 Task: Set and save  "Maximum motion vector search range" for "H.264/MPEG-4 Part 10/AVC encoder (x264 10-bit)" to 16.
Action: Mouse moved to (132, 16)
Screenshot: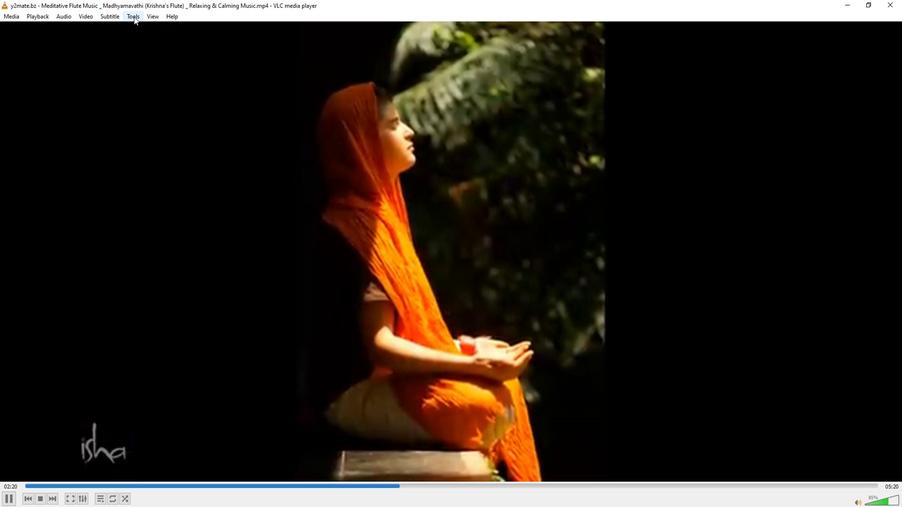 
Action: Mouse pressed left at (132, 16)
Screenshot: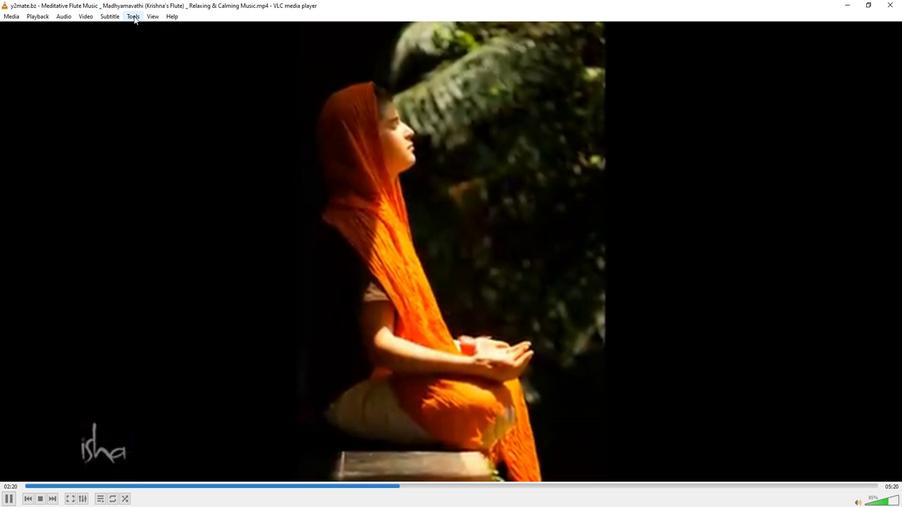 
Action: Mouse moved to (153, 127)
Screenshot: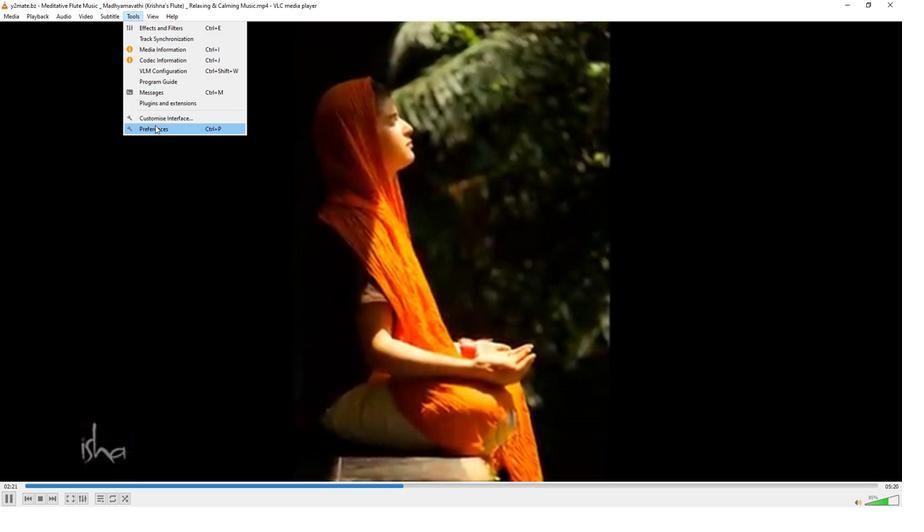 
Action: Mouse pressed left at (153, 127)
Screenshot: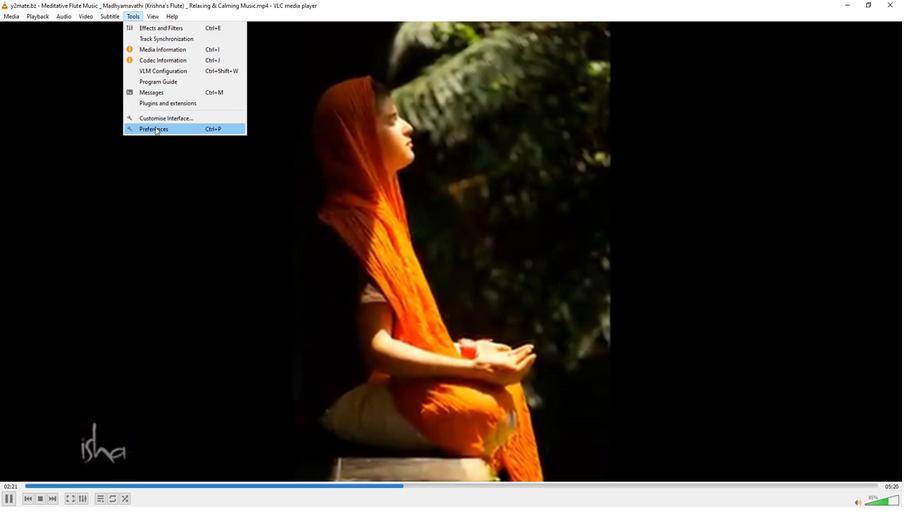 
Action: Mouse moved to (298, 414)
Screenshot: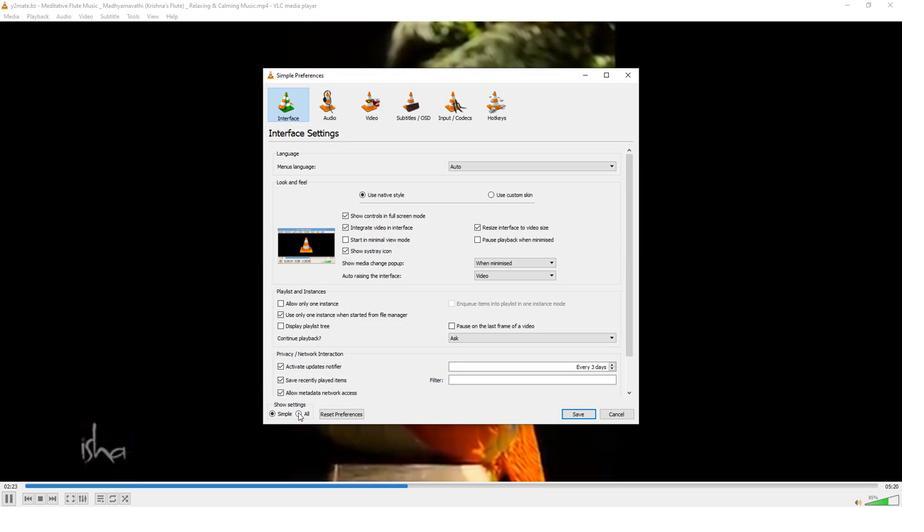 
Action: Mouse pressed left at (298, 414)
Screenshot: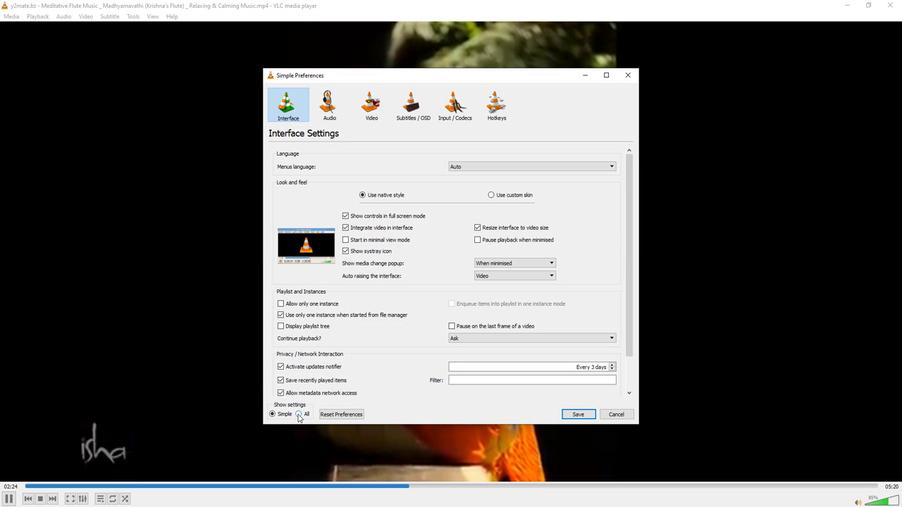 
Action: Mouse moved to (285, 320)
Screenshot: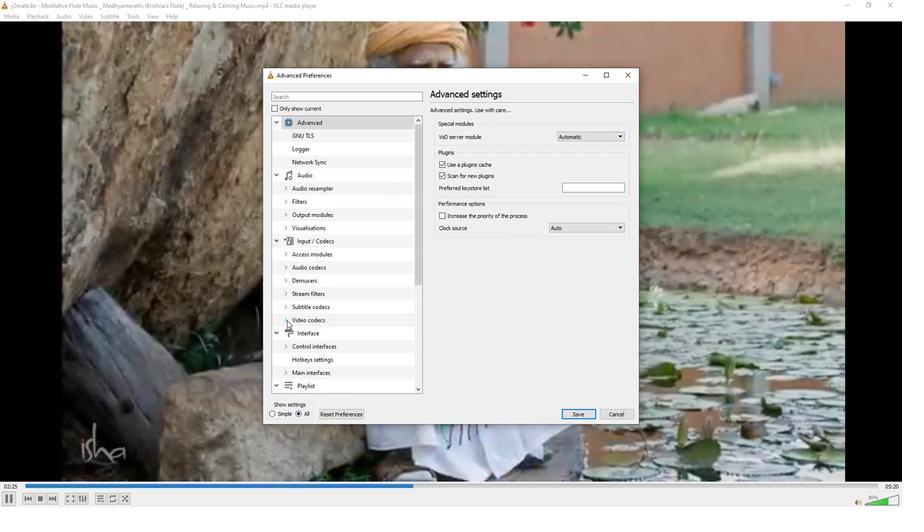 
Action: Mouse pressed left at (285, 320)
Screenshot: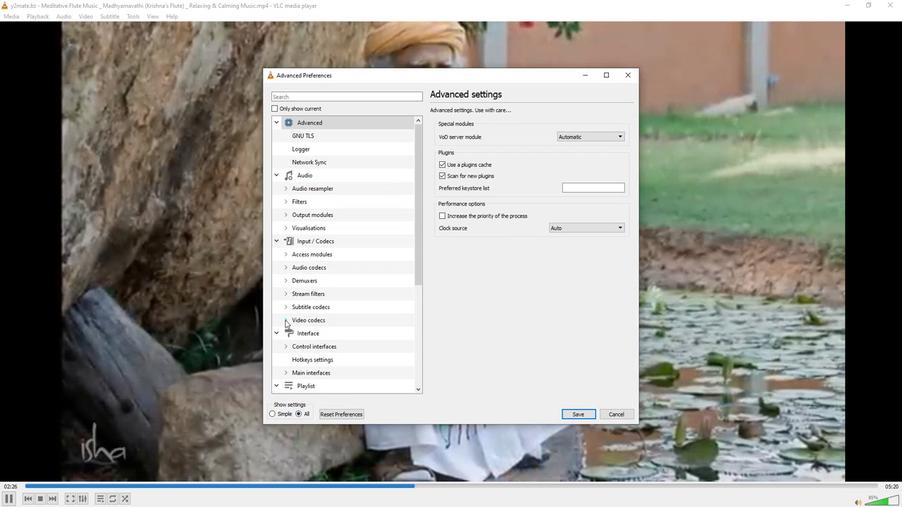 
Action: Mouse moved to (292, 321)
Screenshot: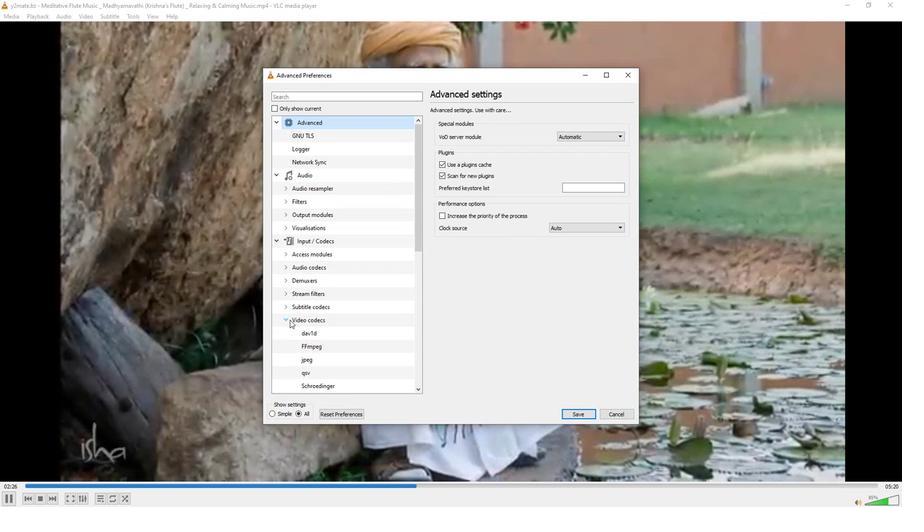 
Action: Mouse scrolled (292, 321) with delta (0, 0)
Screenshot: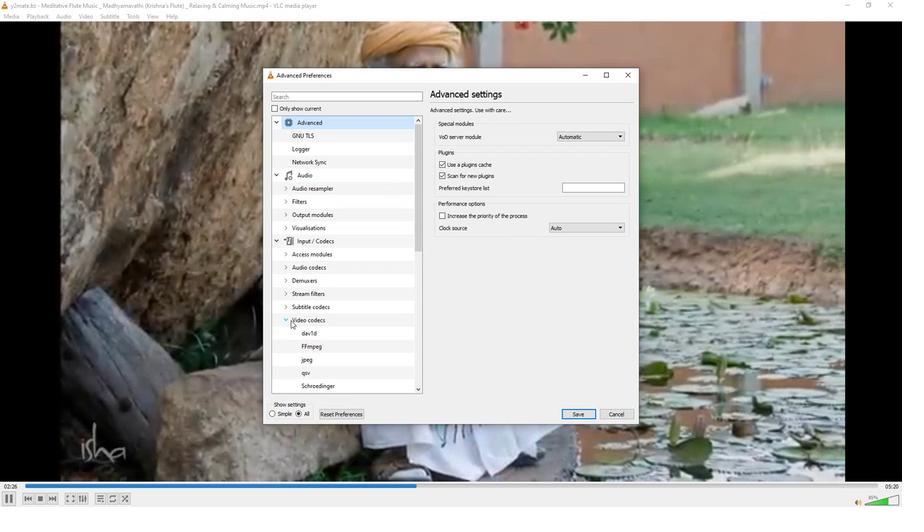 
Action: Mouse moved to (294, 322)
Screenshot: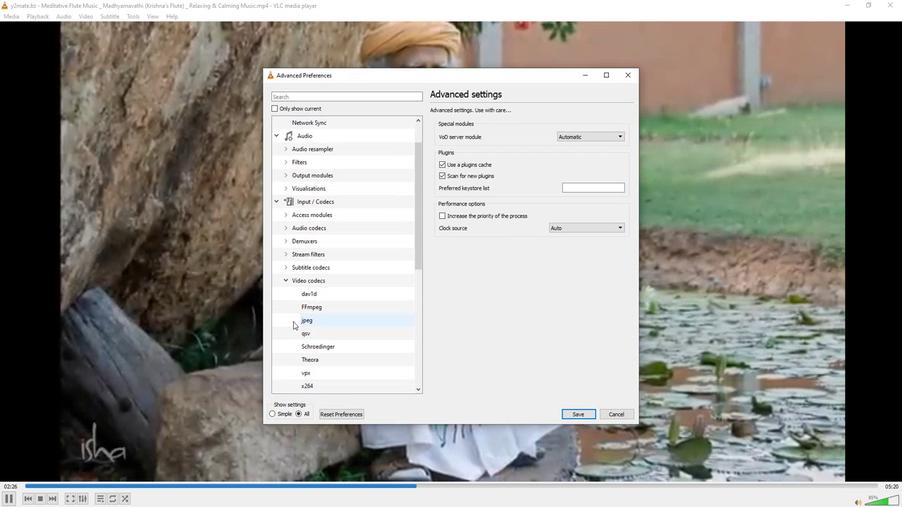 
Action: Mouse scrolled (294, 321) with delta (0, 0)
Screenshot: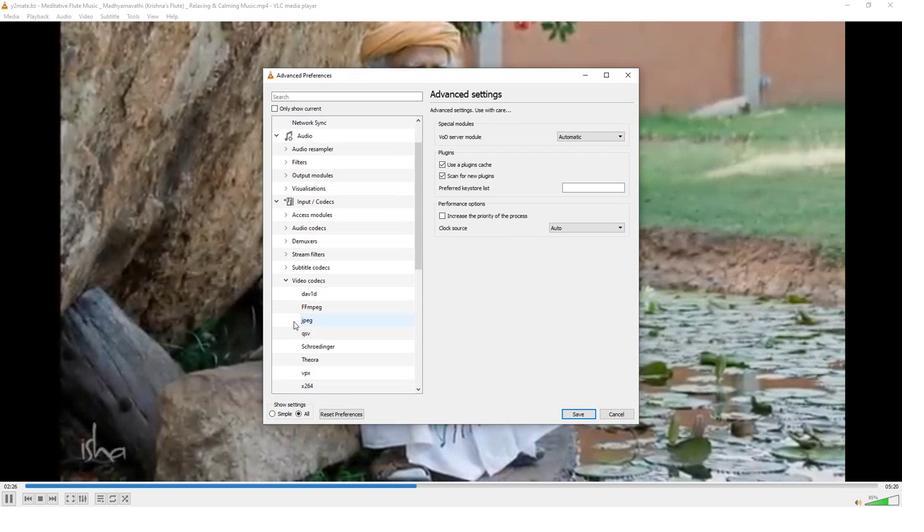 
Action: Mouse moved to (310, 360)
Screenshot: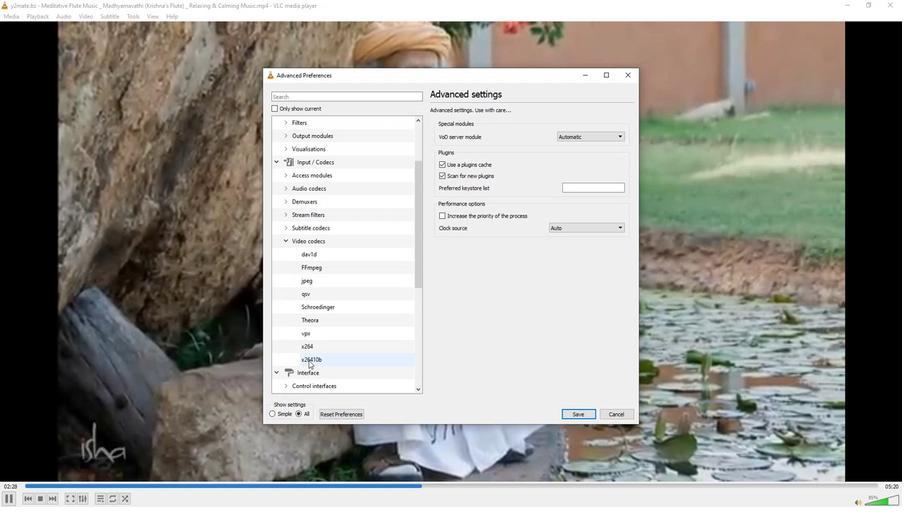 
Action: Mouse pressed left at (310, 360)
Screenshot: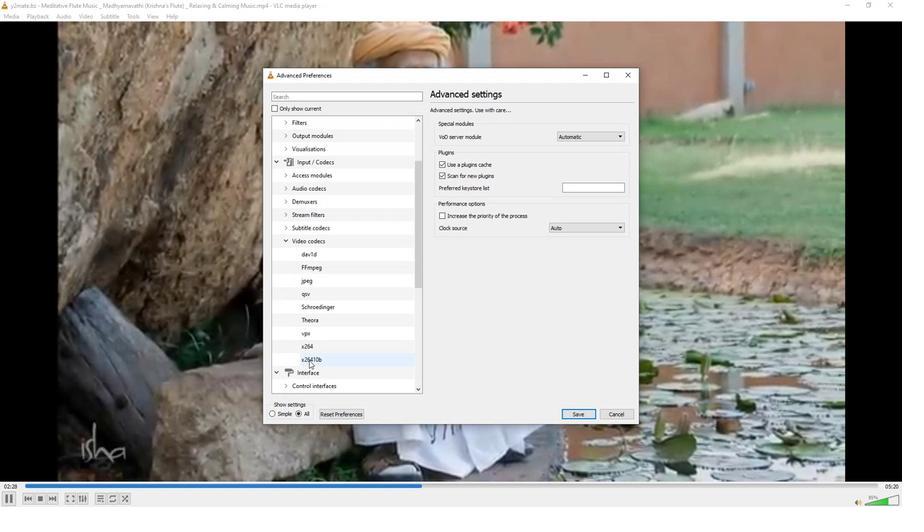 
Action: Mouse moved to (511, 301)
Screenshot: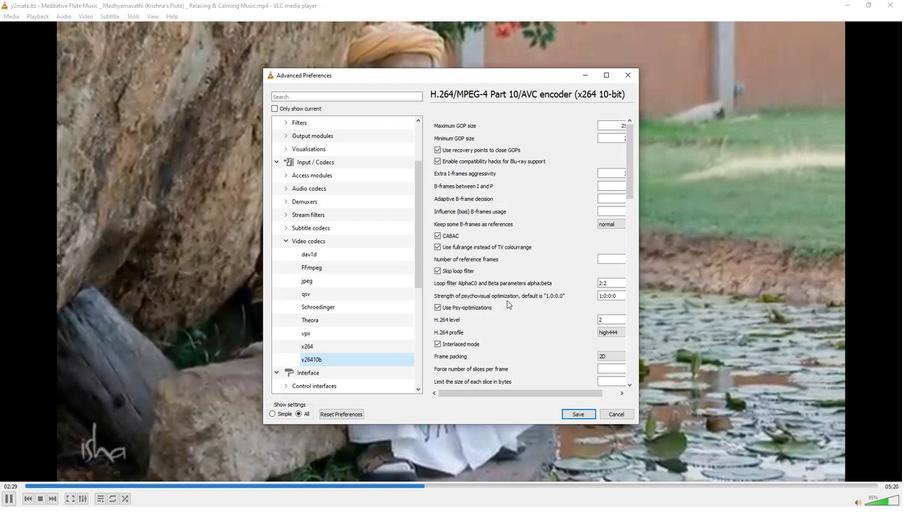 
Action: Mouse scrolled (511, 300) with delta (0, 0)
Screenshot: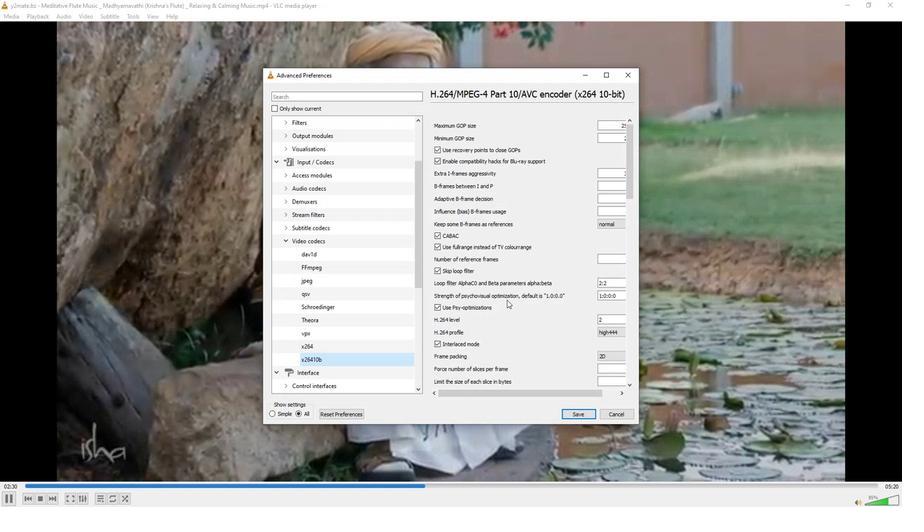 
Action: Mouse scrolled (511, 300) with delta (0, 0)
Screenshot: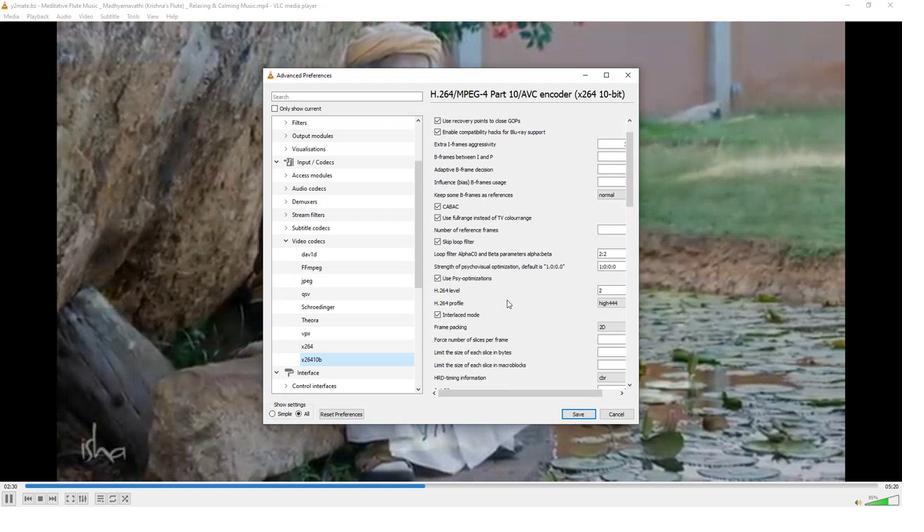 
Action: Mouse scrolled (511, 300) with delta (0, 0)
Screenshot: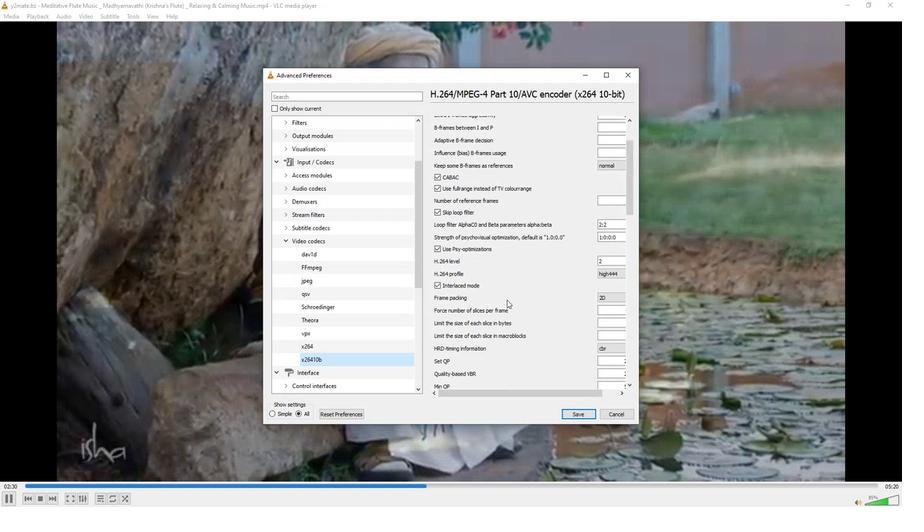 
Action: Mouse scrolled (511, 300) with delta (0, 0)
Screenshot: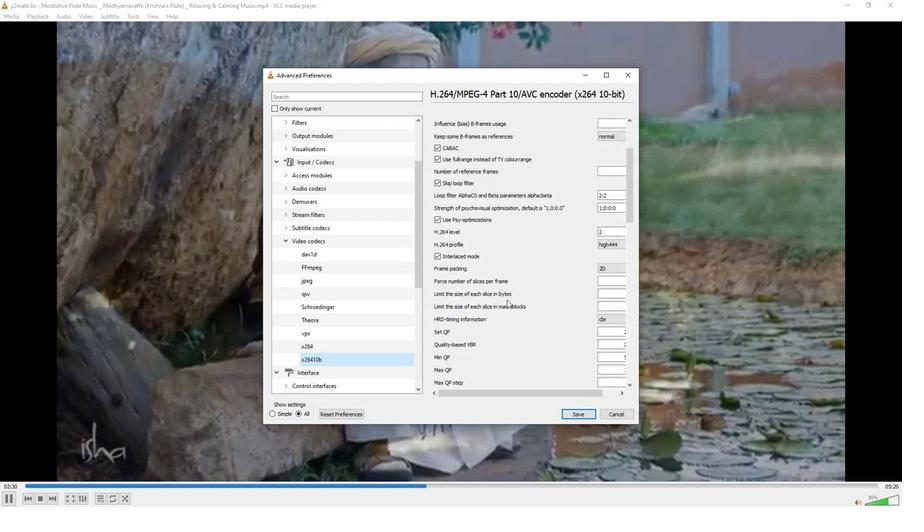 
Action: Mouse scrolled (511, 300) with delta (0, 0)
Screenshot: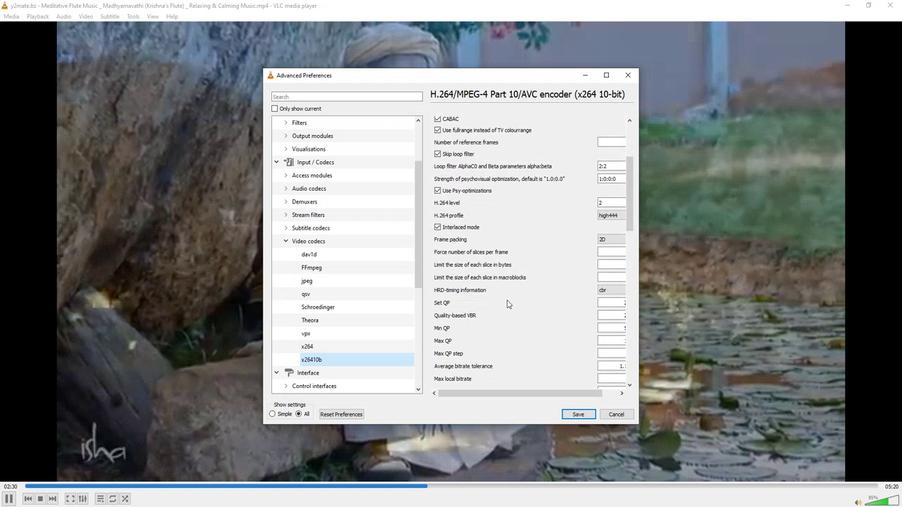
Action: Mouse scrolled (511, 300) with delta (0, 0)
Screenshot: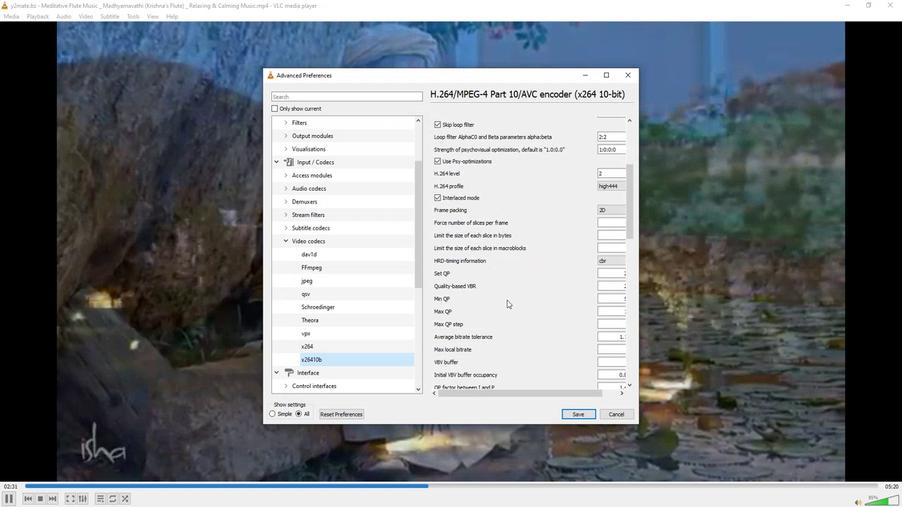 
Action: Mouse scrolled (511, 300) with delta (0, 0)
Screenshot: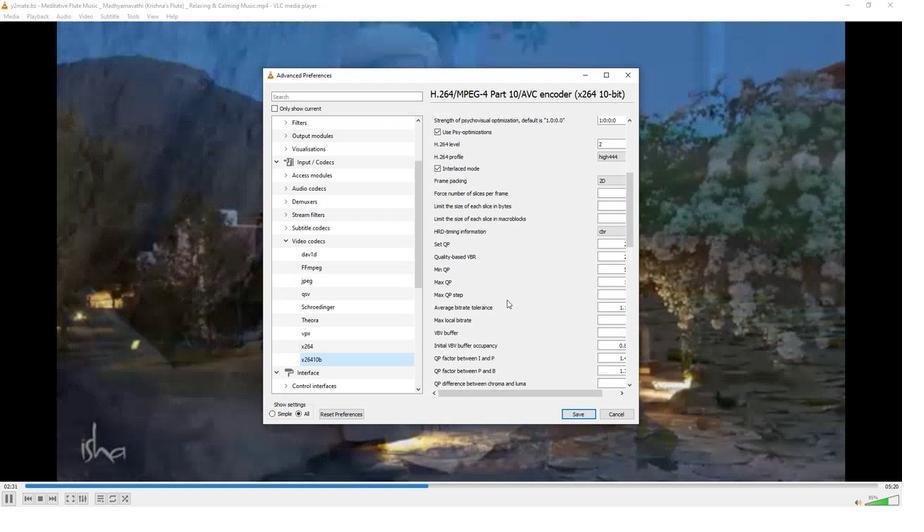 
Action: Mouse scrolled (511, 300) with delta (0, 0)
Screenshot: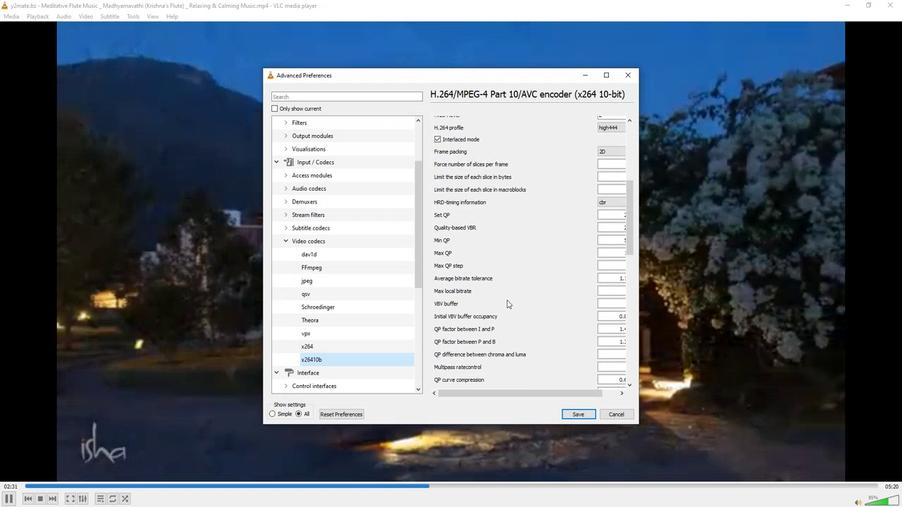 
Action: Mouse scrolled (511, 300) with delta (0, 0)
Screenshot: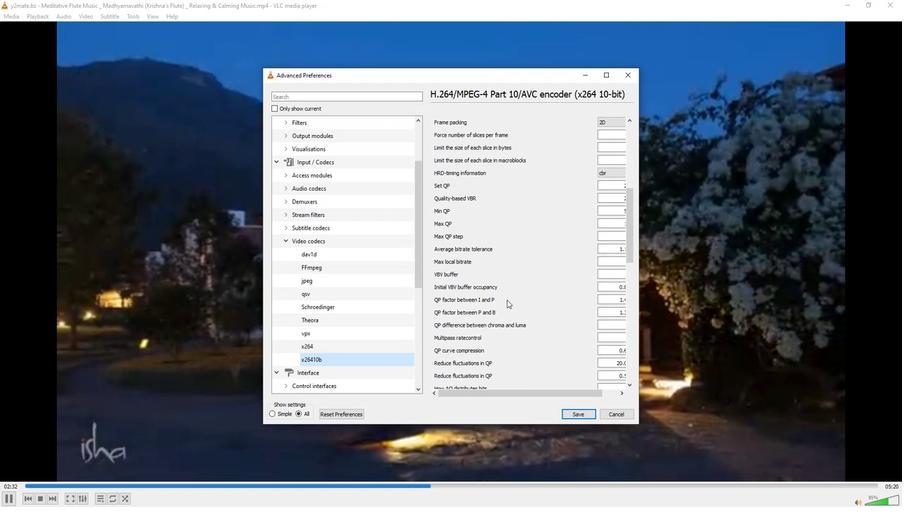 
Action: Mouse scrolled (511, 300) with delta (0, 0)
Screenshot: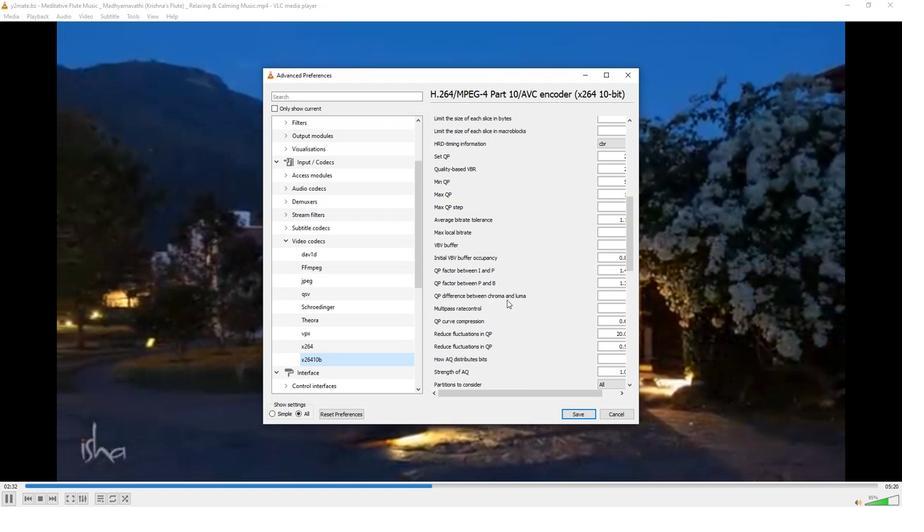 
Action: Mouse scrolled (511, 300) with delta (0, 0)
Screenshot: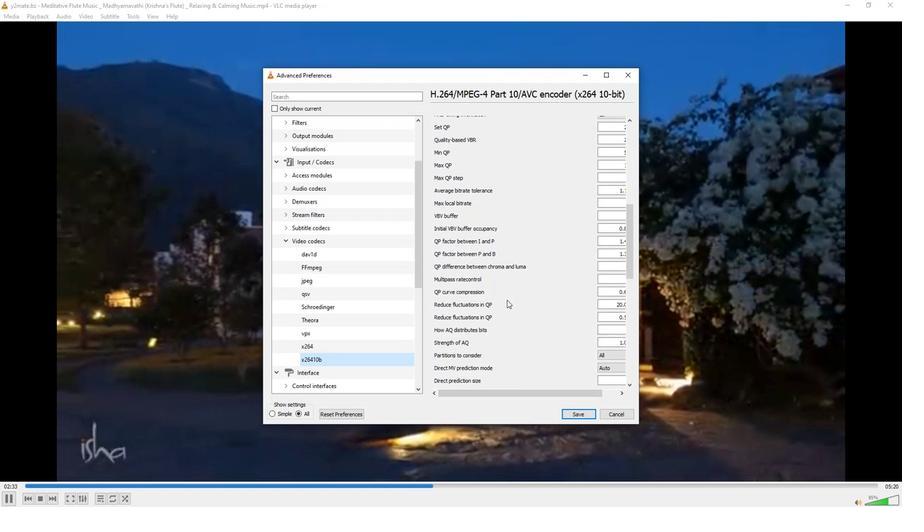 
Action: Mouse scrolled (511, 300) with delta (0, 0)
Screenshot: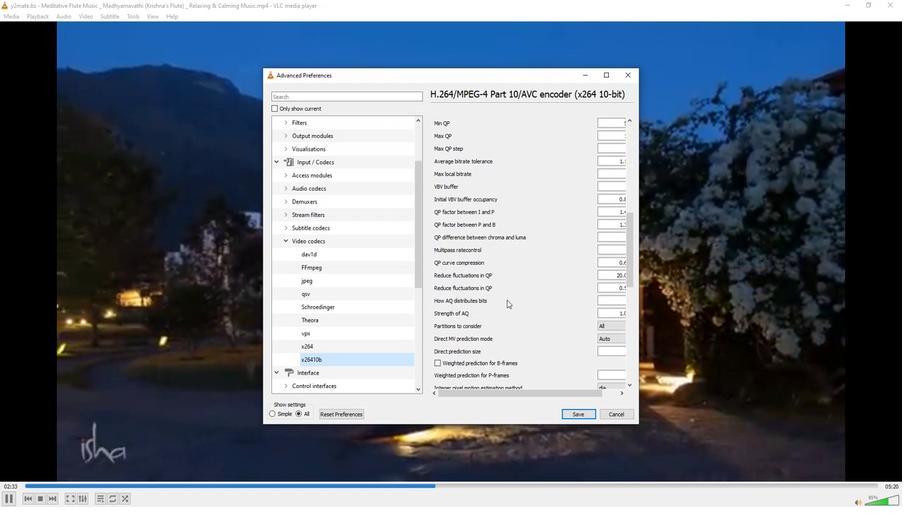 
Action: Mouse moved to (566, 394)
Screenshot: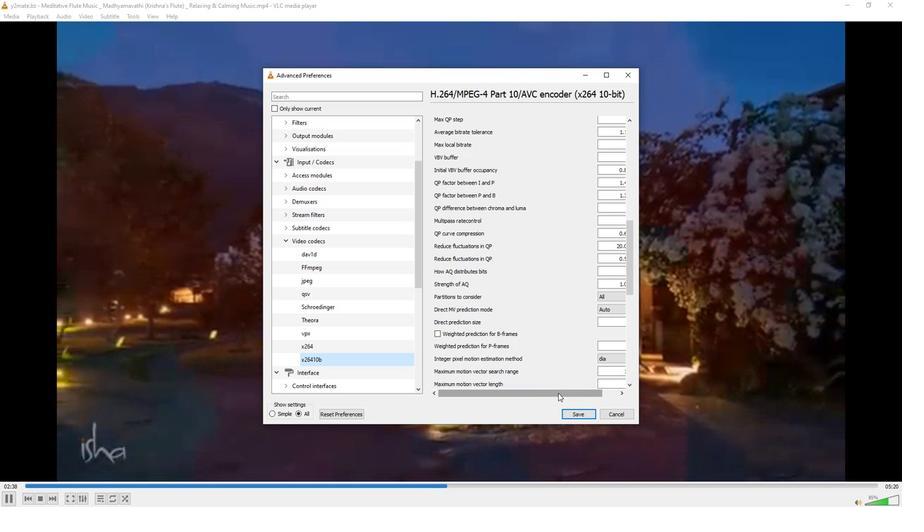 
Action: Mouse pressed left at (566, 394)
Screenshot: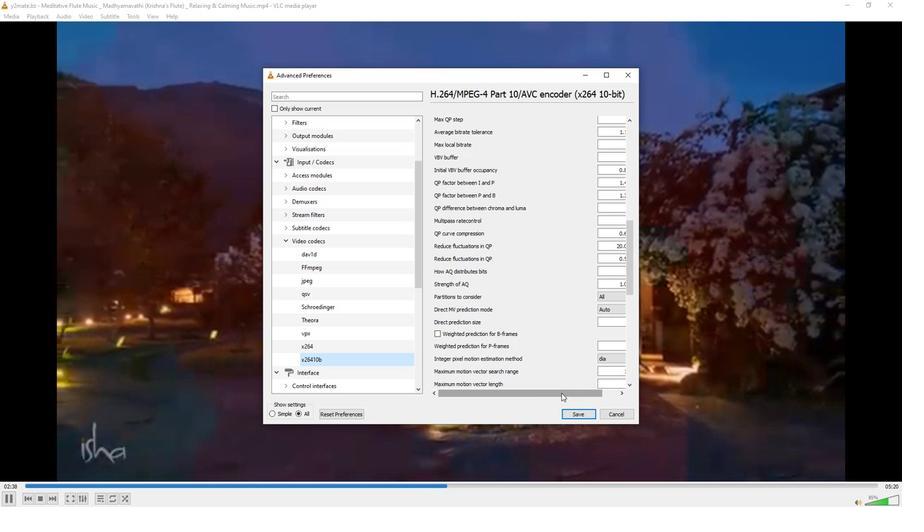 
Action: Mouse moved to (599, 385)
Screenshot: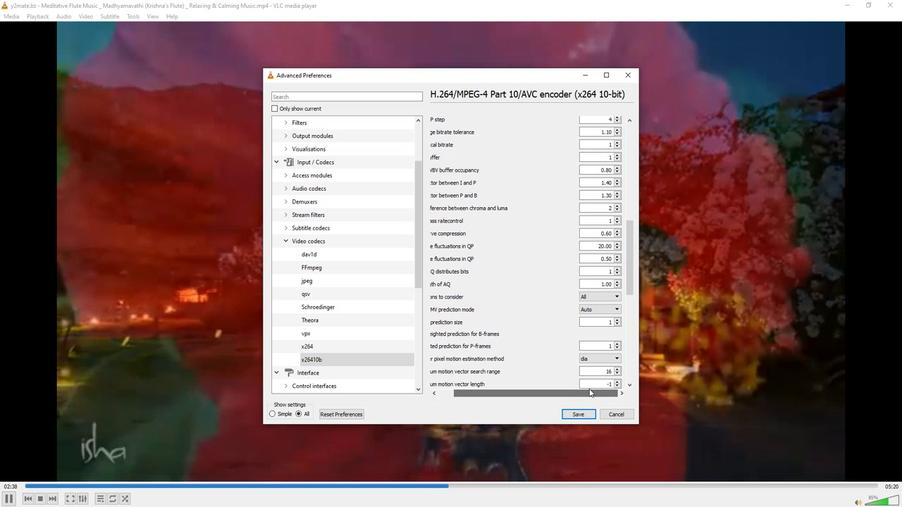 
Action: Mouse scrolled (599, 384) with delta (0, 0)
Screenshot: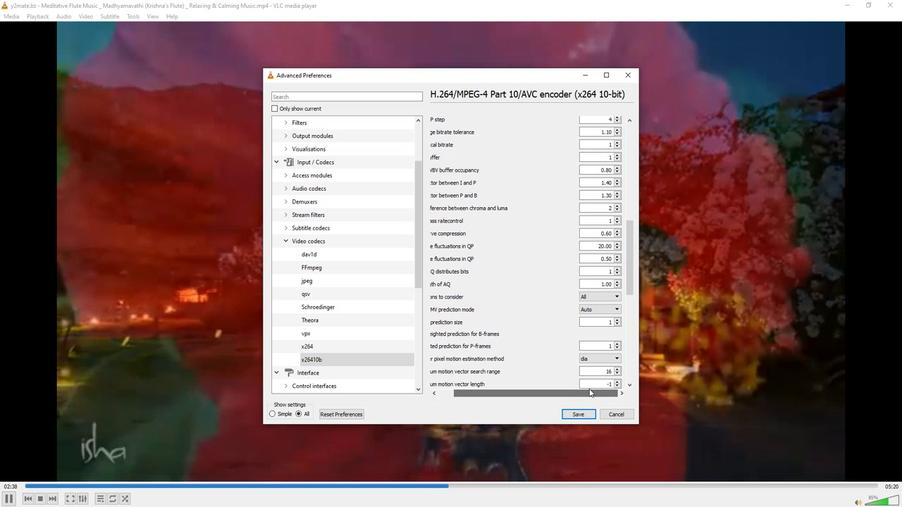 
Action: Mouse moved to (622, 373)
Screenshot: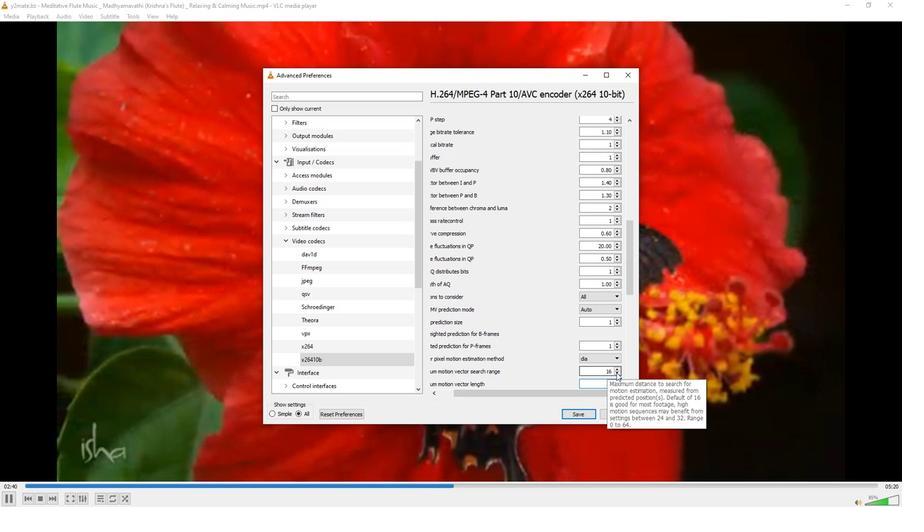 
Action: Mouse pressed left at (622, 373)
Screenshot: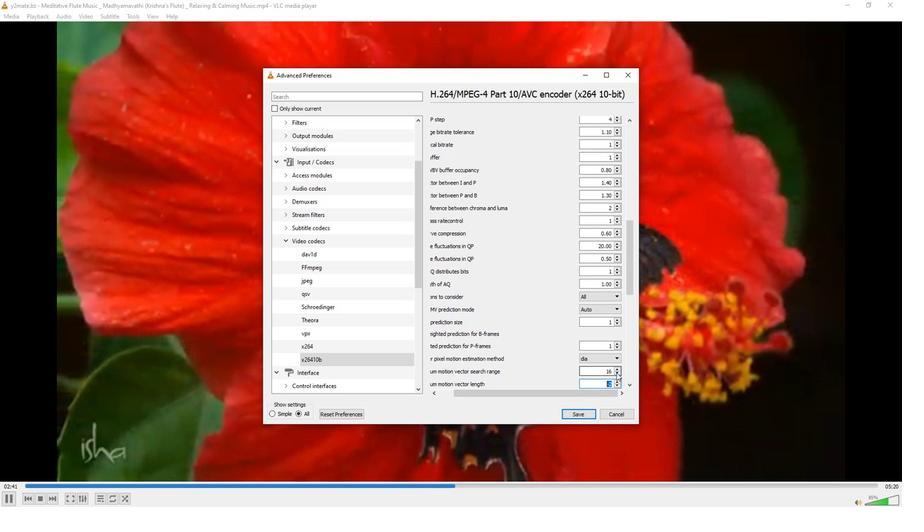
Action: Mouse moved to (622, 367)
Screenshot: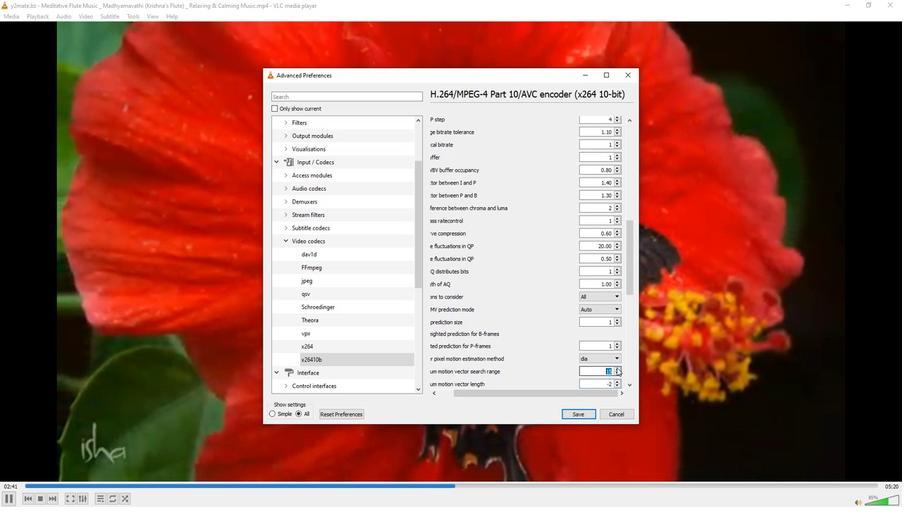 
Action: Mouse pressed left at (622, 367)
Screenshot: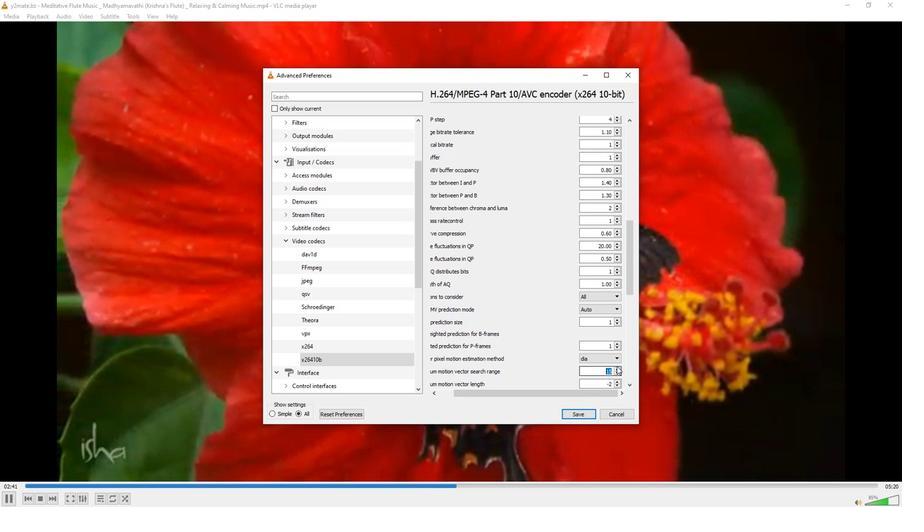 
Action: Mouse moved to (623, 368)
Screenshot: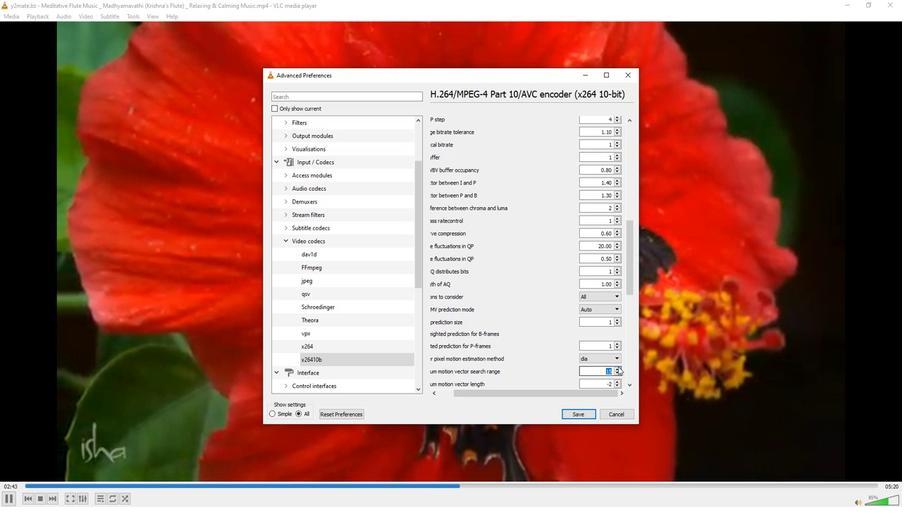 
Action: Mouse pressed left at (623, 368)
Screenshot: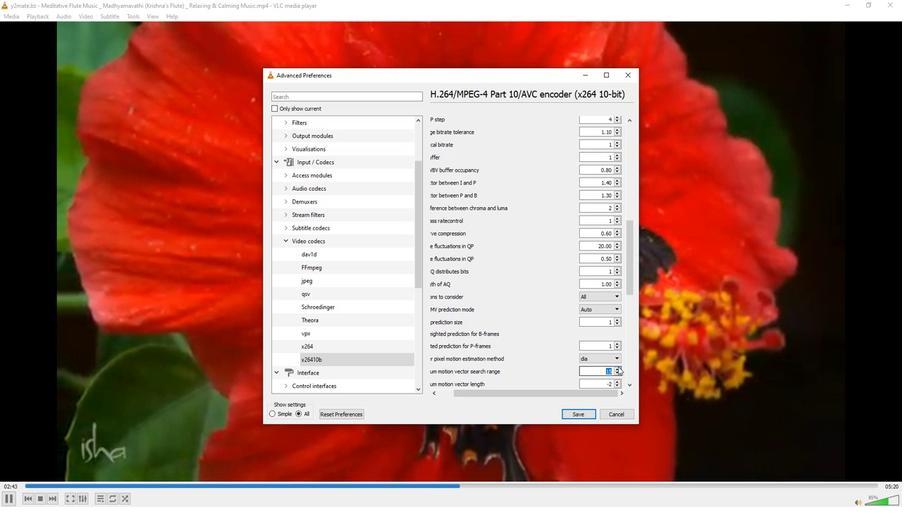 
Action: Mouse moved to (549, 344)
Screenshot: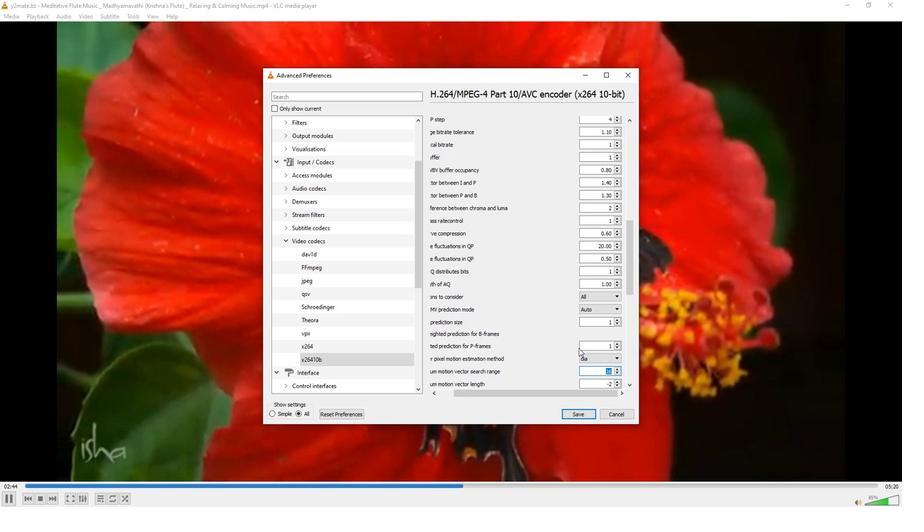 
